Task: Create a task  User interface not responsive on mobile devices , assign it to team member softage.7@softage.net in the project XcelTech and update the status of the task to  Off Track , set the priority of the task to Medium.
Action: Mouse moved to (48, 325)
Screenshot: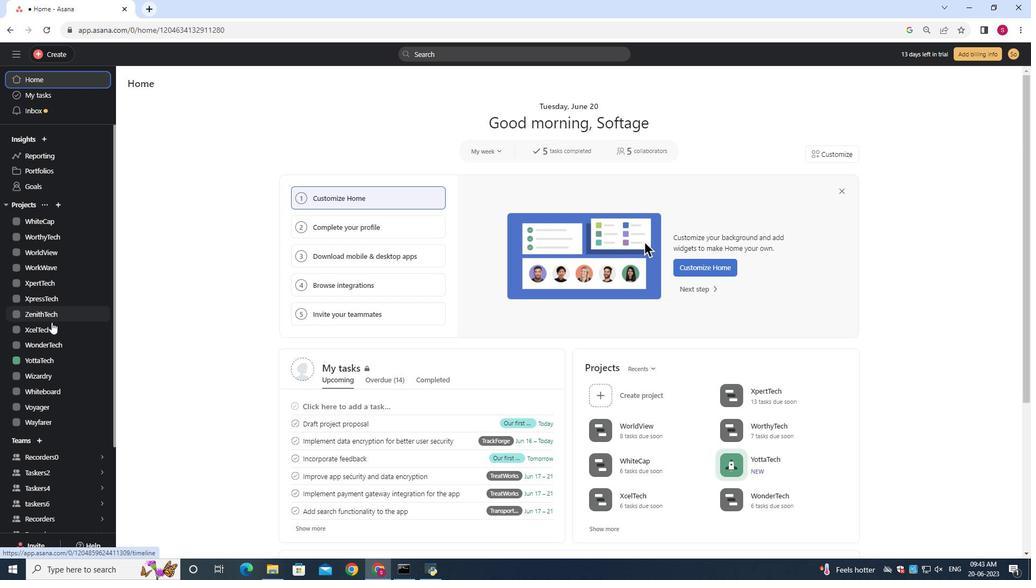 
Action: Mouse pressed left at (48, 325)
Screenshot: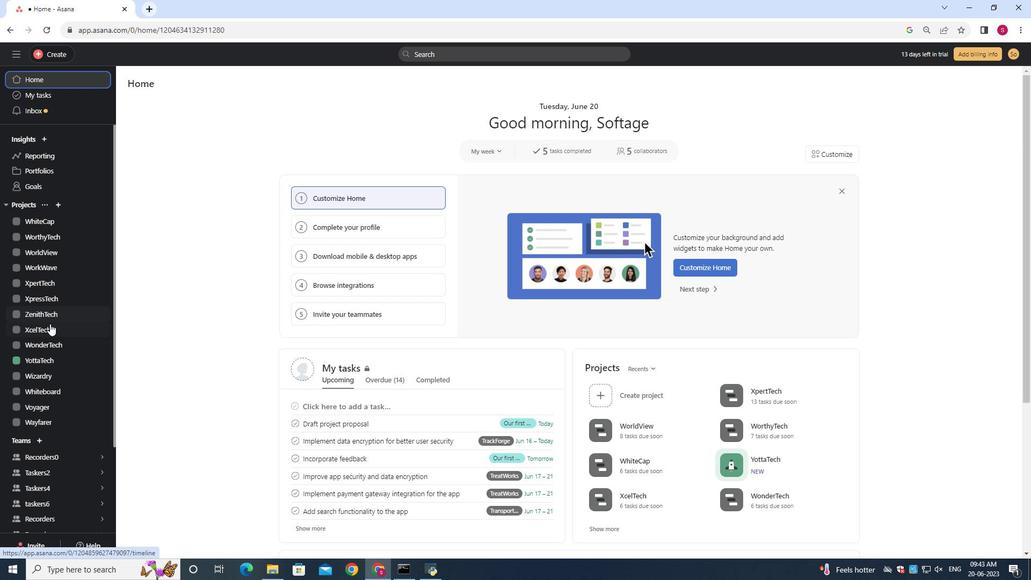 
Action: Mouse moved to (155, 131)
Screenshot: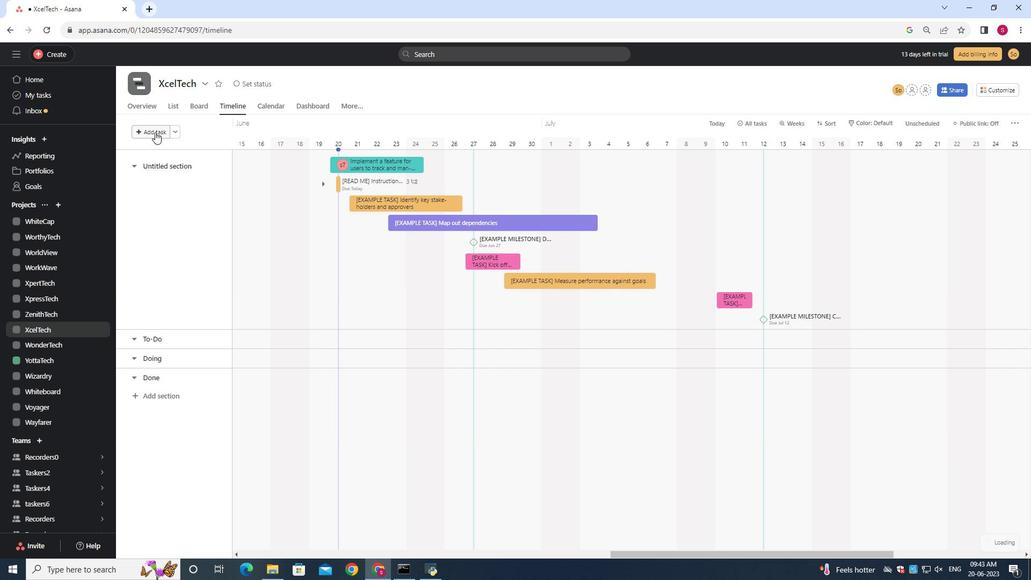 
Action: Mouse pressed left at (155, 131)
Screenshot: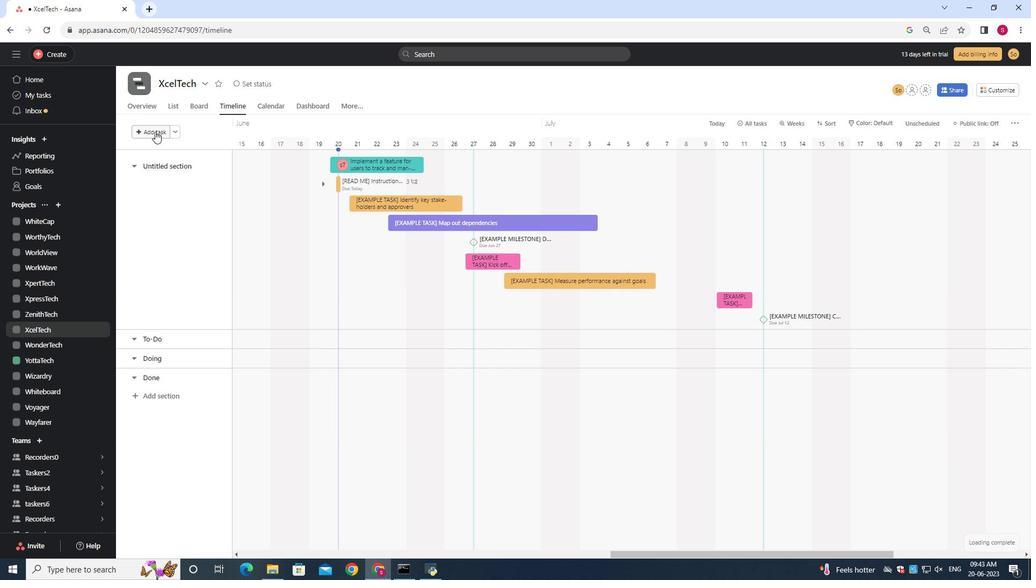 
Action: Key pressed <Key.shift><Key.shift><Key.shift>User<Key.space>interface<Key.space>not<Key.space>responsive<Key.space>on<Key.space>mobile<Key.space>devices
Screenshot: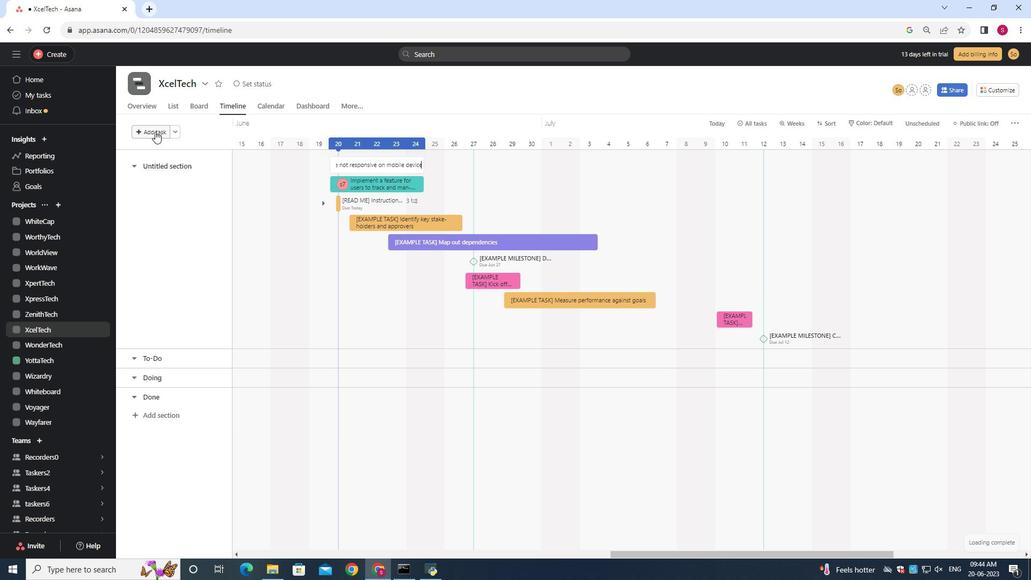 
Action: Mouse moved to (392, 161)
Screenshot: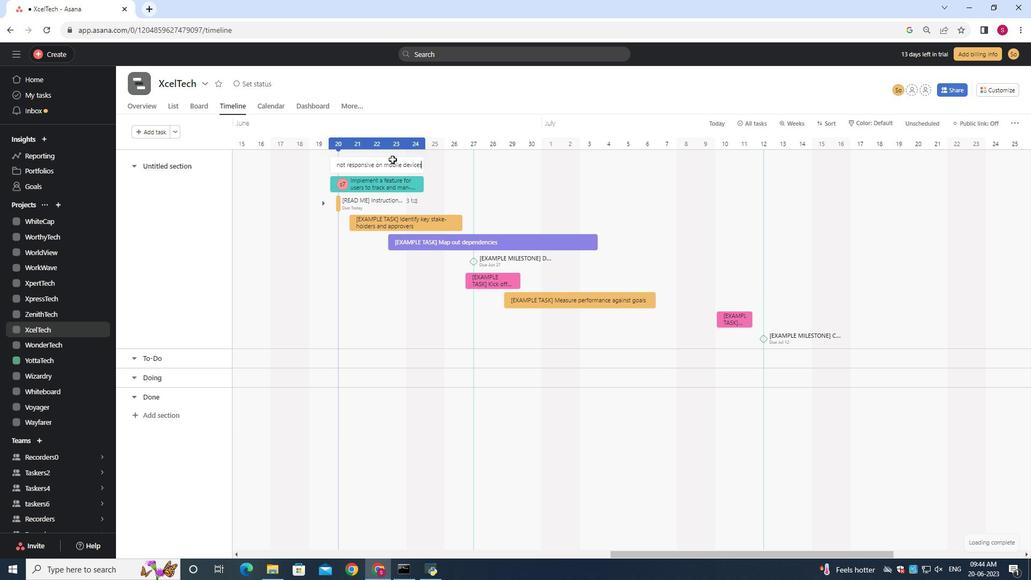
Action: Mouse pressed left at (392, 161)
Screenshot: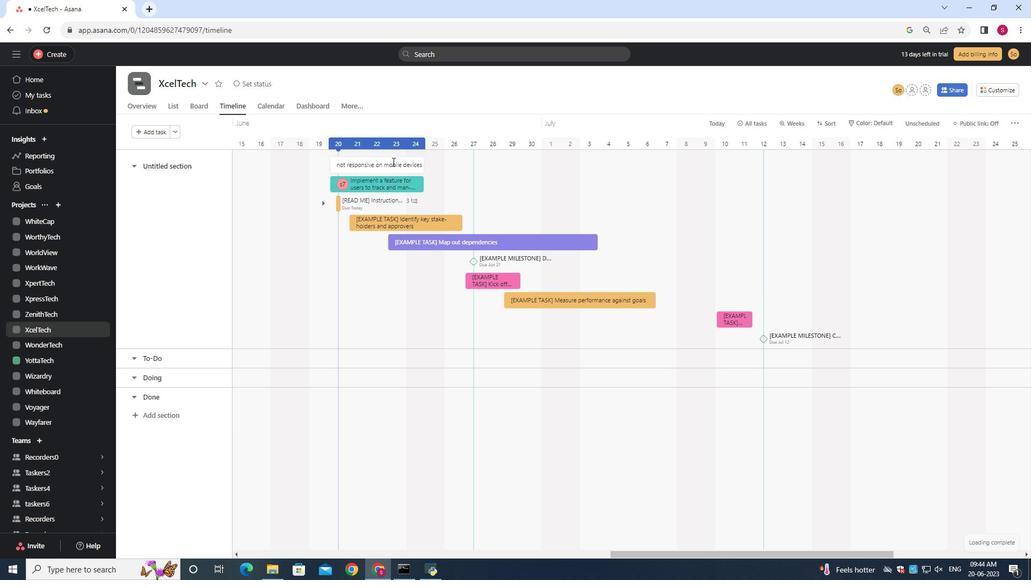 
Action: Mouse moved to (806, 183)
Screenshot: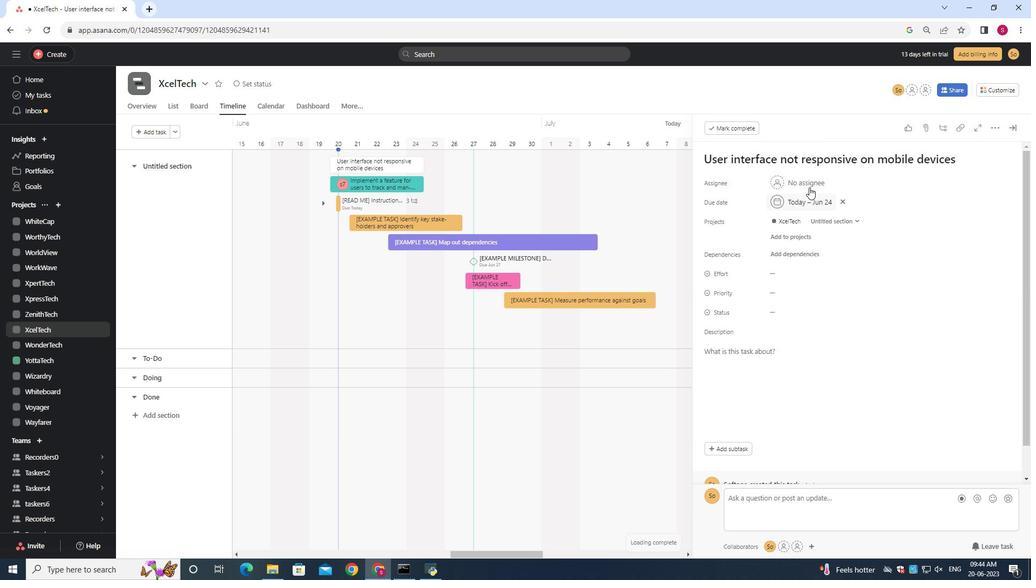 
Action: Mouse pressed left at (806, 183)
Screenshot: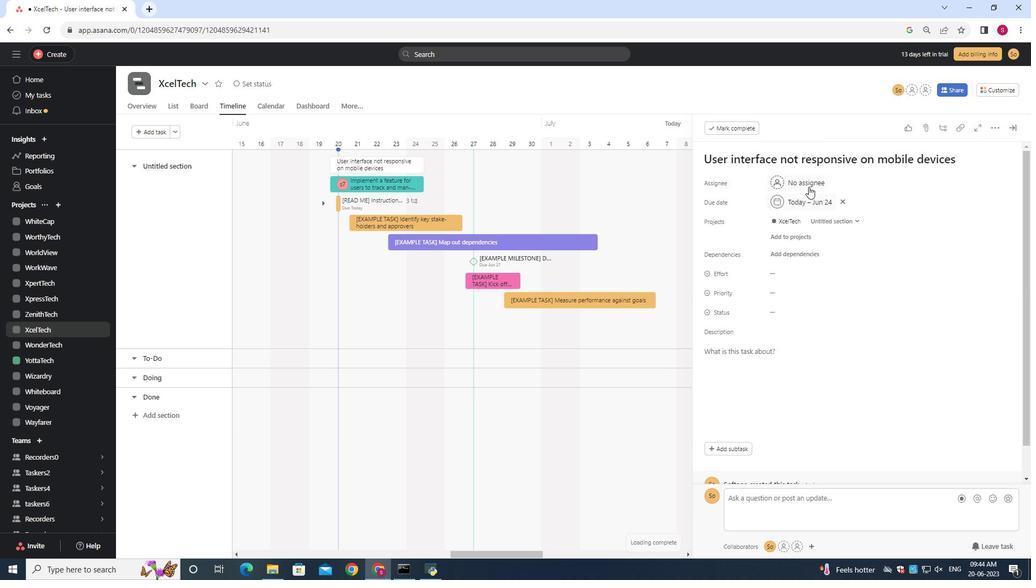 
Action: Key pressed softage.7<Key.shift>@softage.net
Screenshot: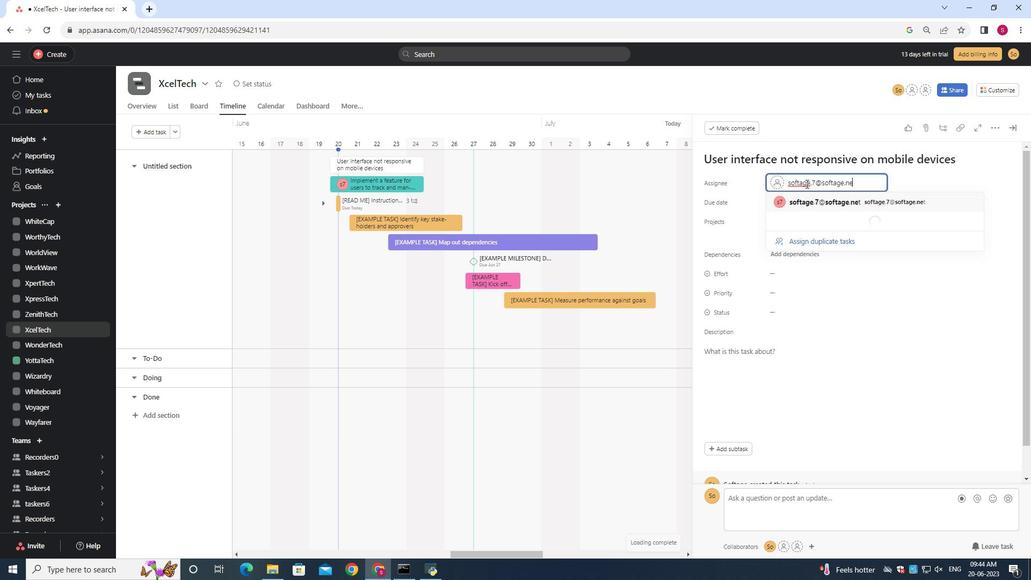 
Action: Mouse moved to (814, 206)
Screenshot: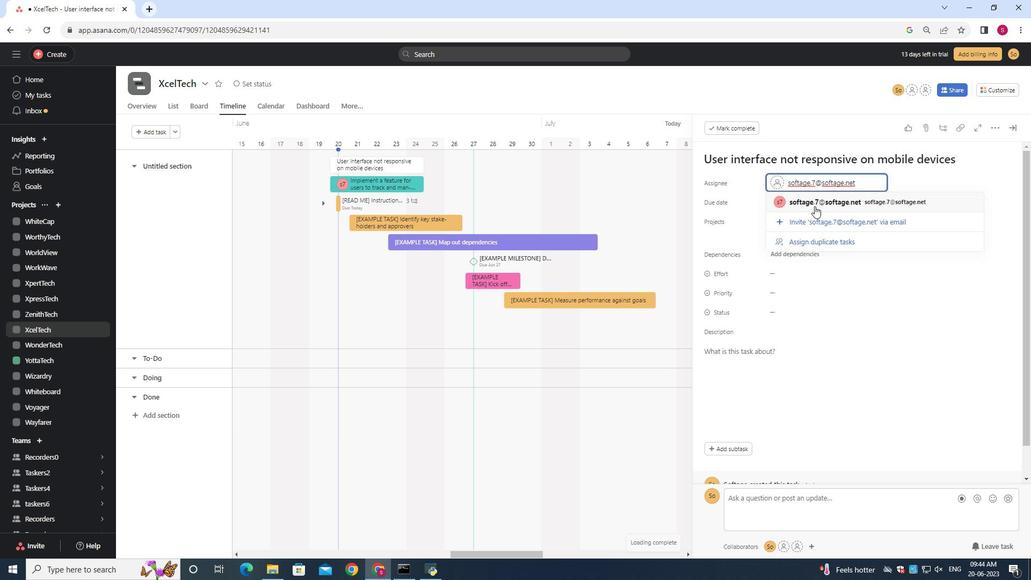 
Action: Mouse pressed left at (814, 206)
Screenshot: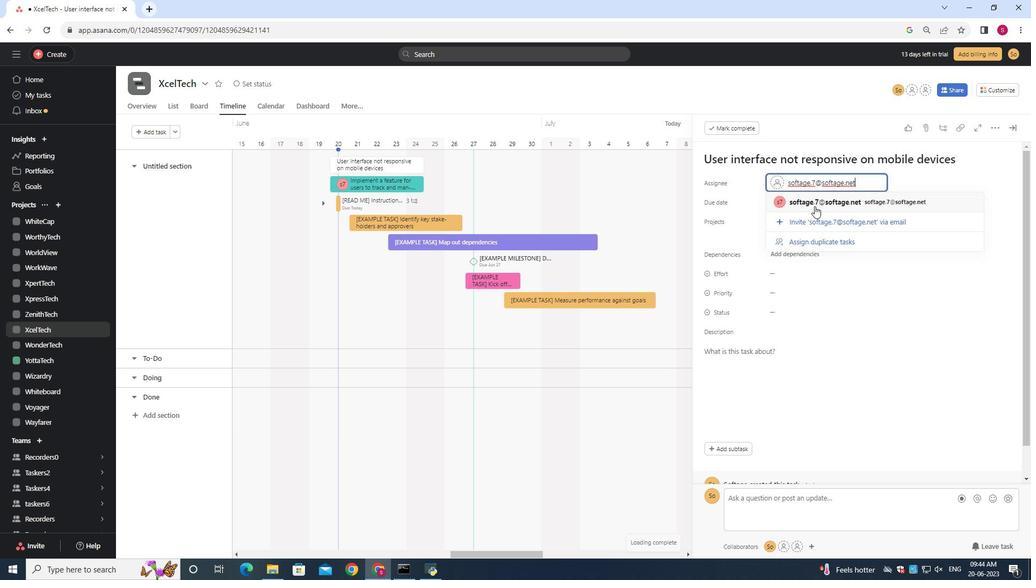 
Action: Mouse moved to (775, 313)
Screenshot: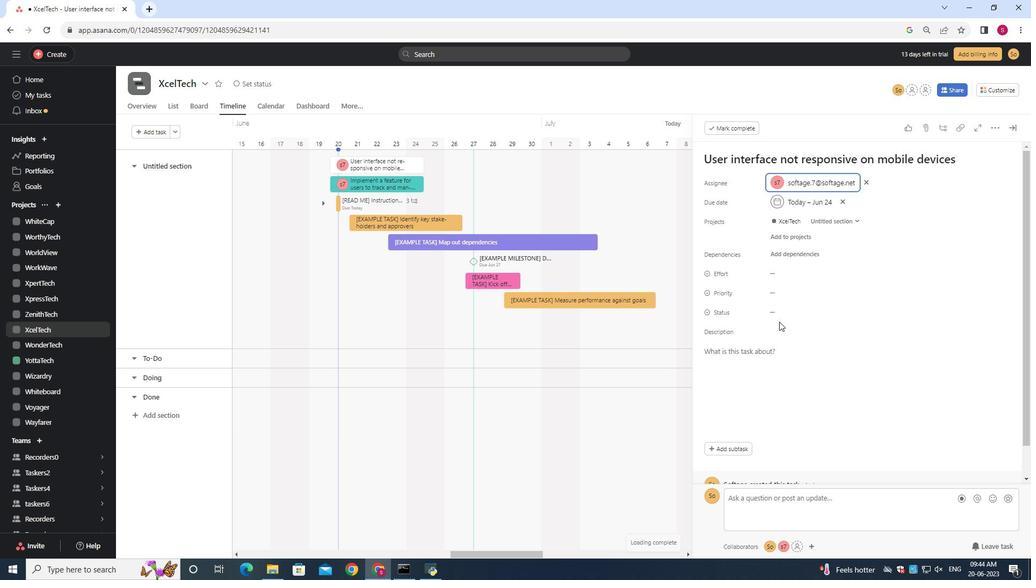 
Action: Mouse pressed left at (775, 313)
Screenshot: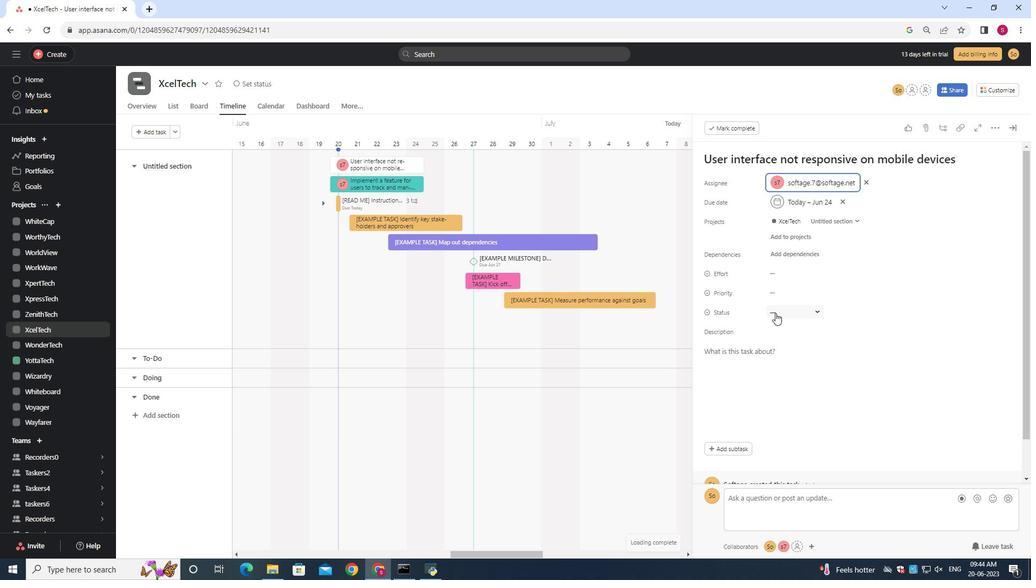 
Action: Mouse moved to (794, 378)
Screenshot: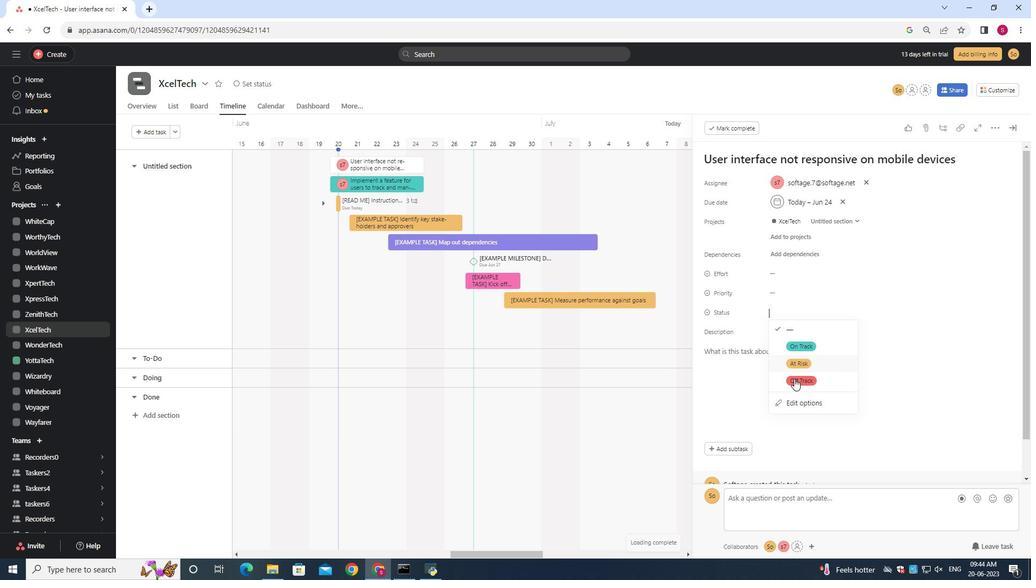 
Action: Mouse pressed left at (794, 378)
Screenshot: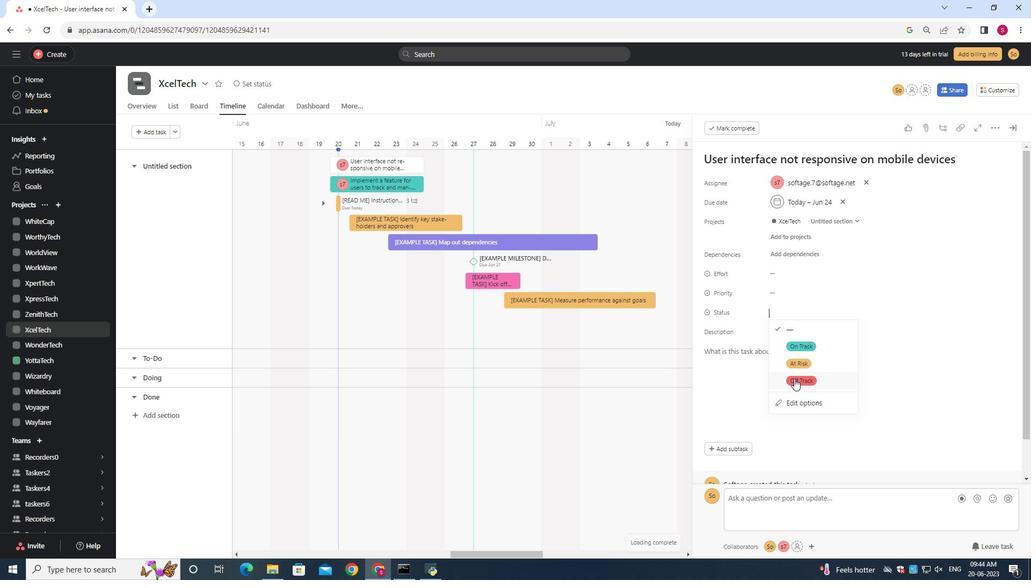 
Action: Mouse moved to (785, 290)
Screenshot: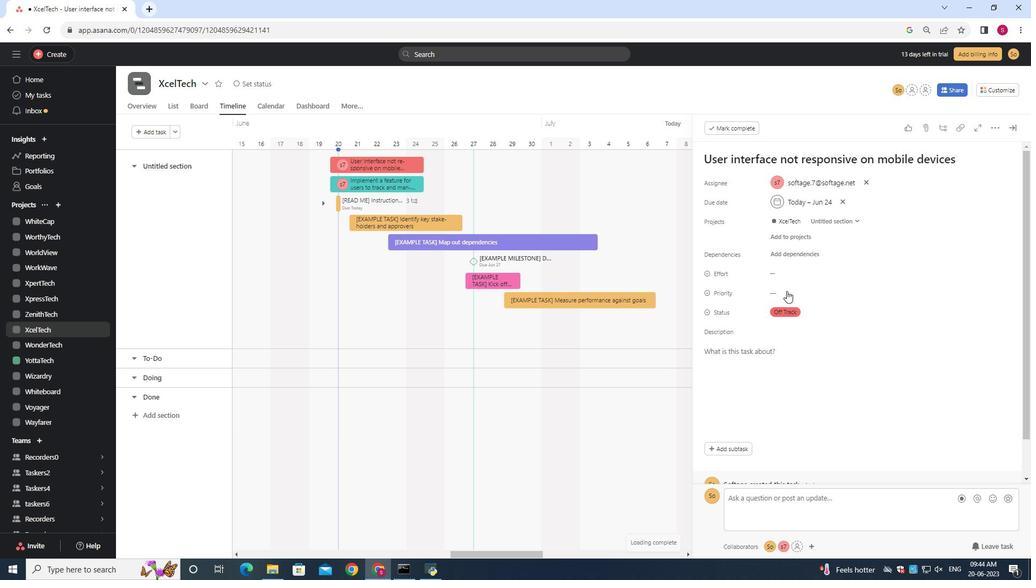 
Action: Mouse pressed left at (785, 290)
Screenshot: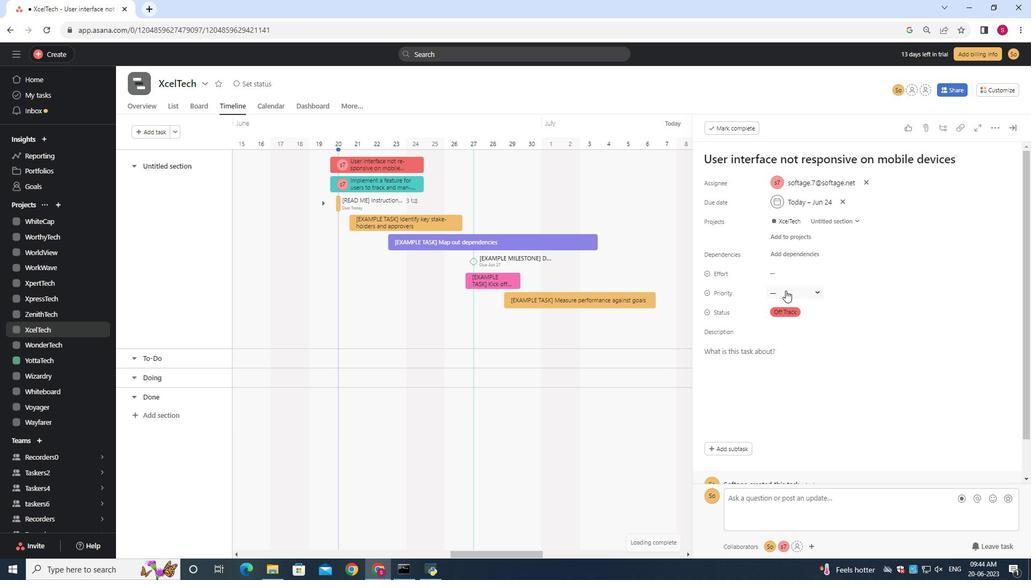 
Action: Mouse moved to (800, 349)
Screenshot: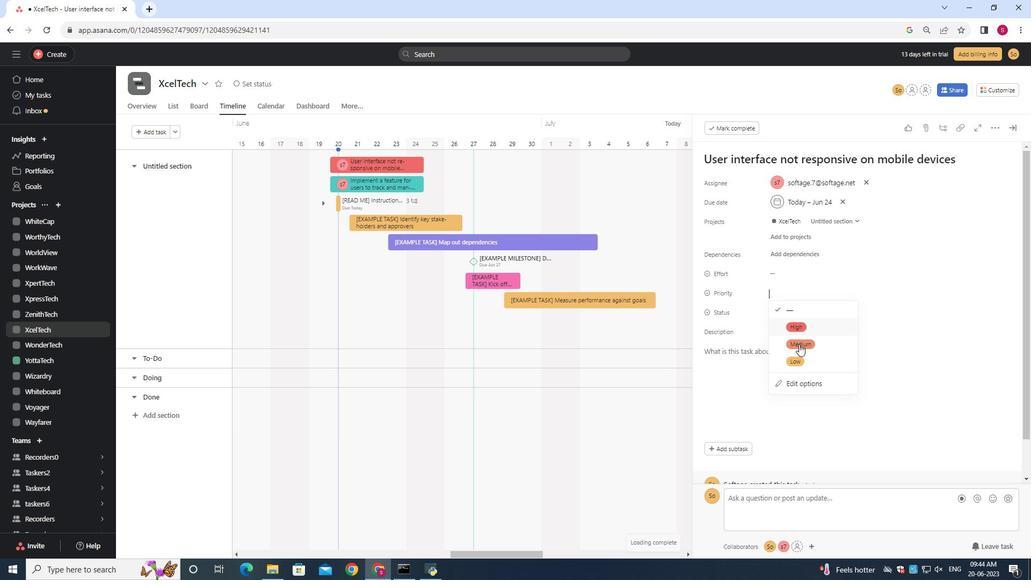 
Action: Mouse pressed left at (800, 349)
Screenshot: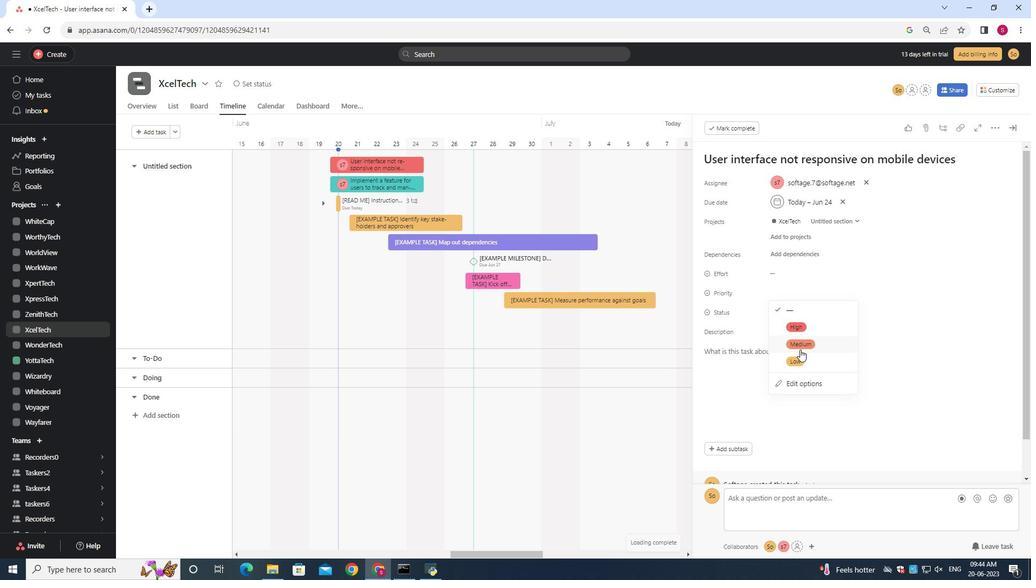 
